 Task: Create a task  Improve code commenting for better readability , assign it to team member softage.7@softage.net in the project TrailPlan and update the status of the task to  At Risk , set the priority of the task to Medium.
Action: Mouse moved to (175, 136)
Screenshot: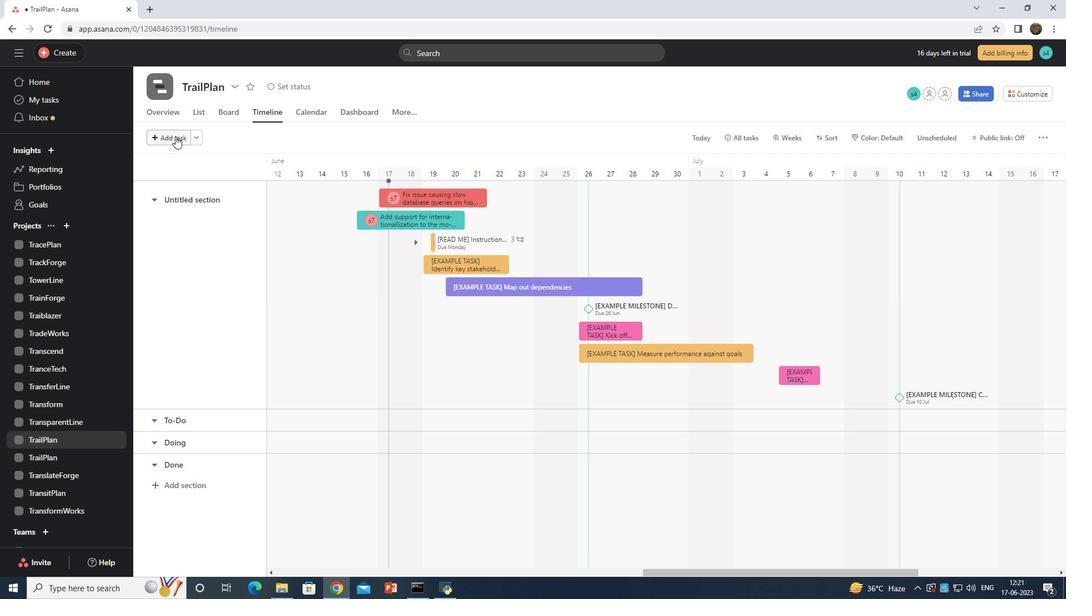 
Action: Mouse pressed left at (175, 136)
Screenshot: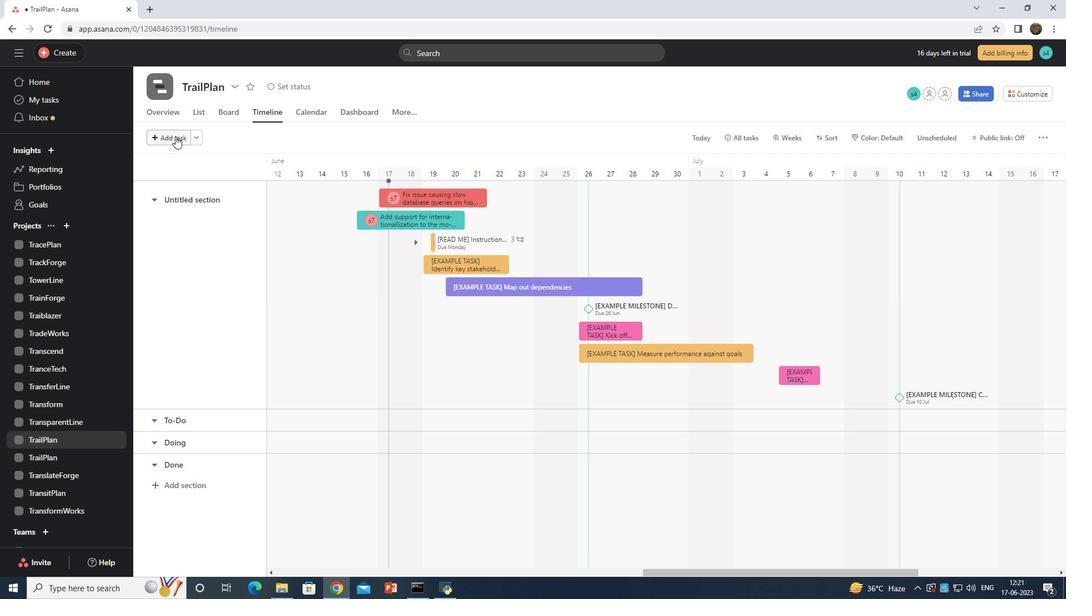 
Action: Mouse moved to (455, 199)
Screenshot: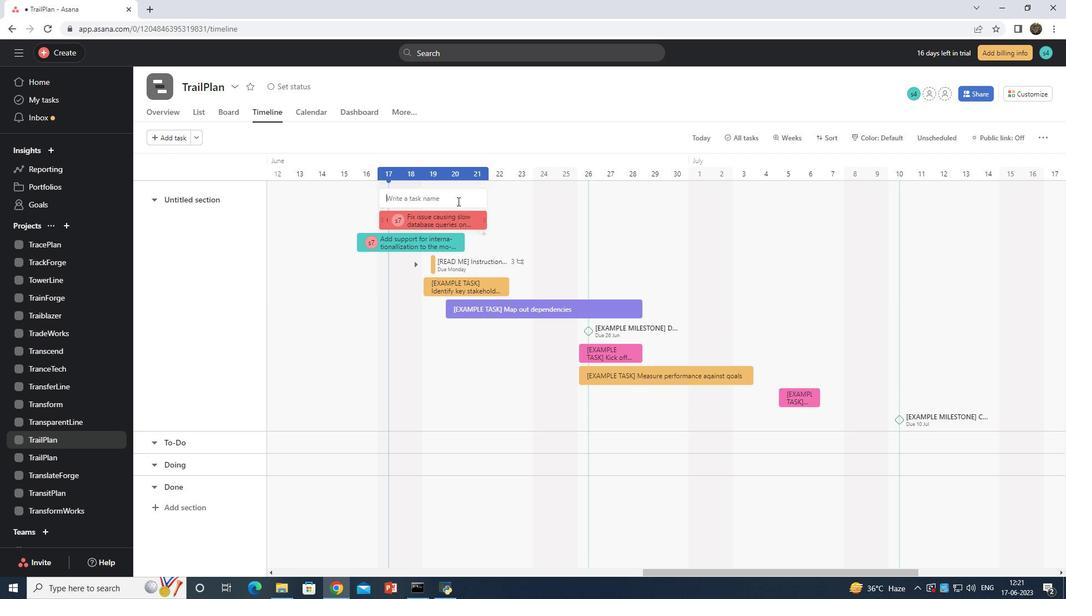 
Action: Key pressed <Key.shift>Improve<Key.space>code<Key.space>commenting<Key.space>for<Key.space>better<Key.space>readability
Screenshot: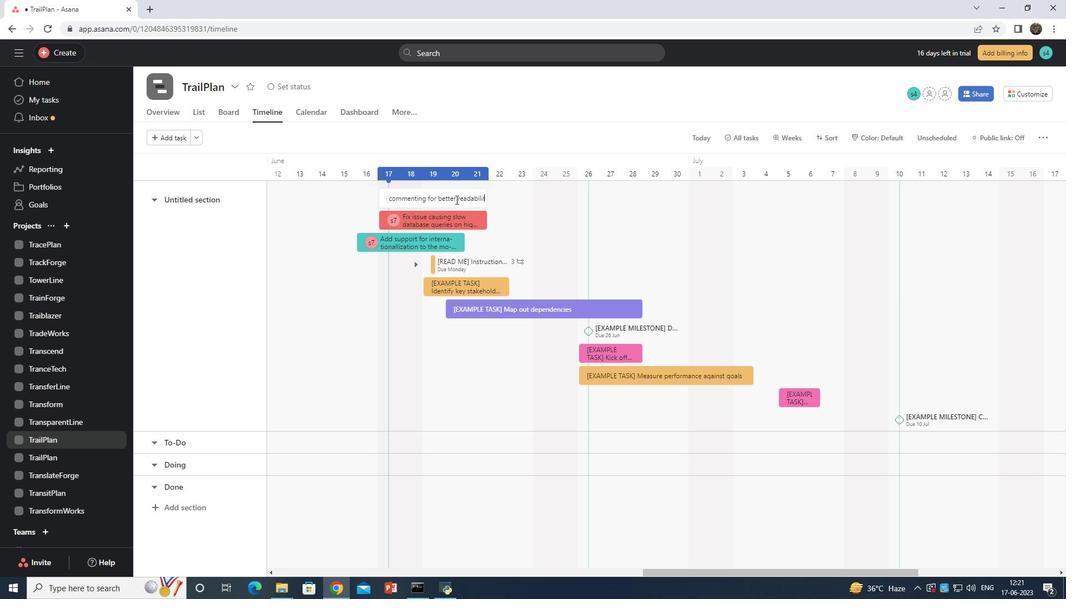 
Action: Mouse moved to (443, 202)
Screenshot: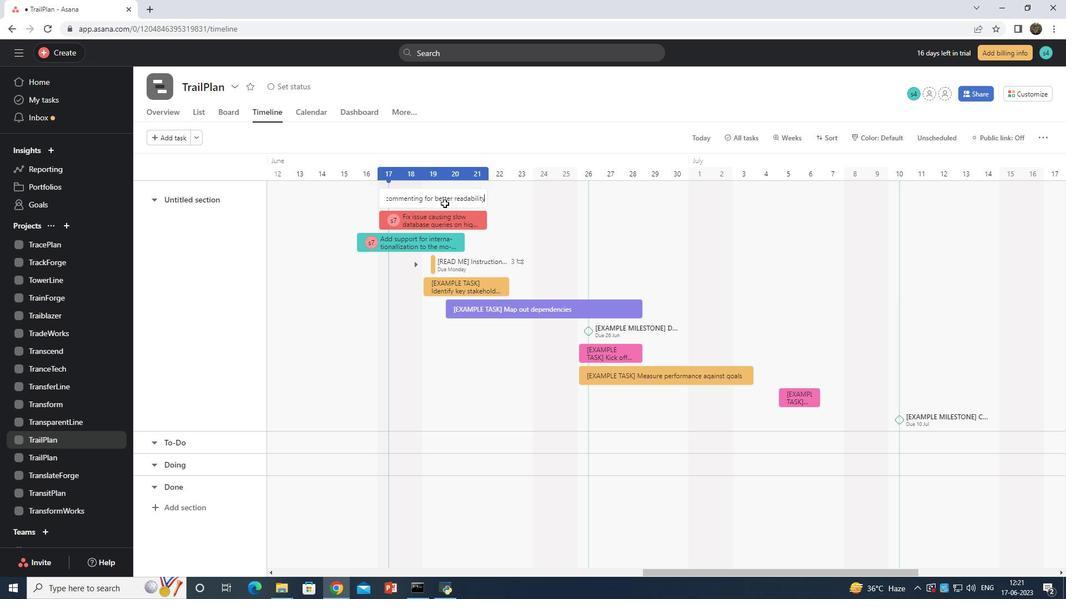 
Action: Mouse pressed left at (443, 202)
Screenshot: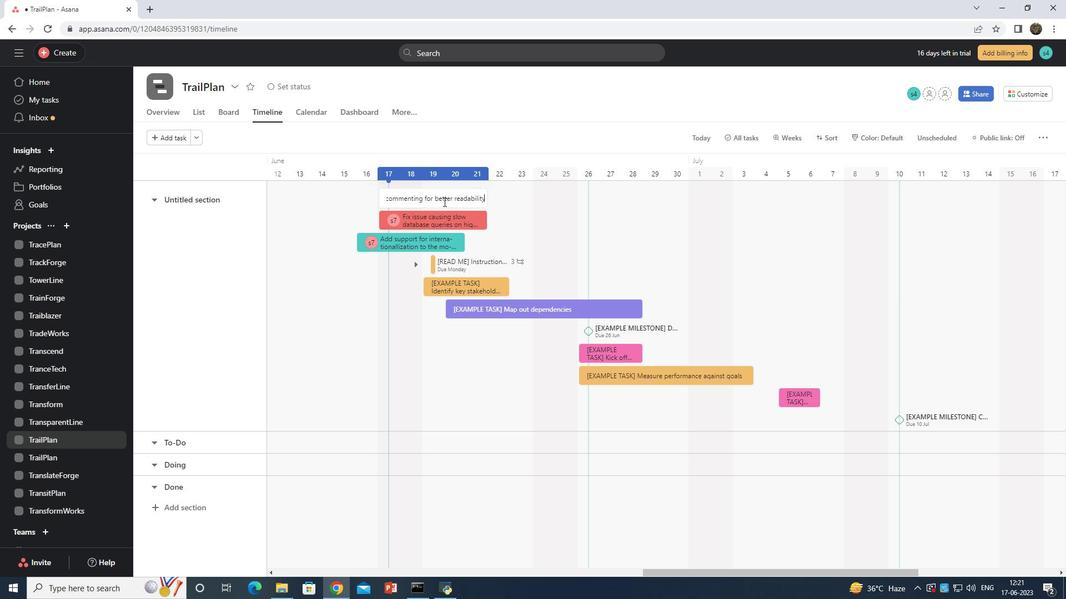 
Action: Mouse moved to (800, 197)
Screenshot: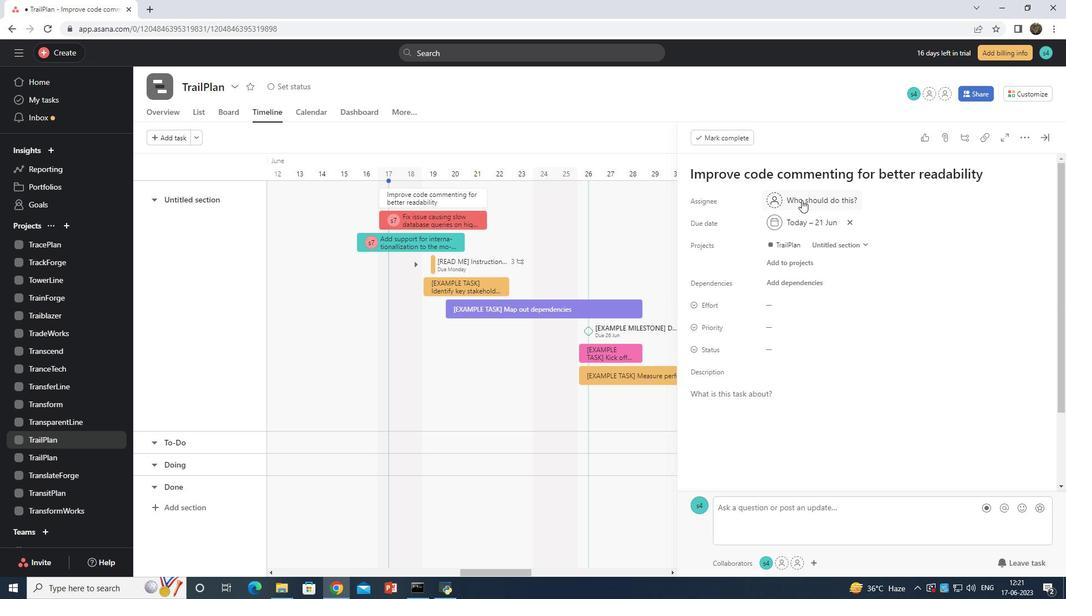 
Action: Mouse pressed left at (800, 197)
Screenshot: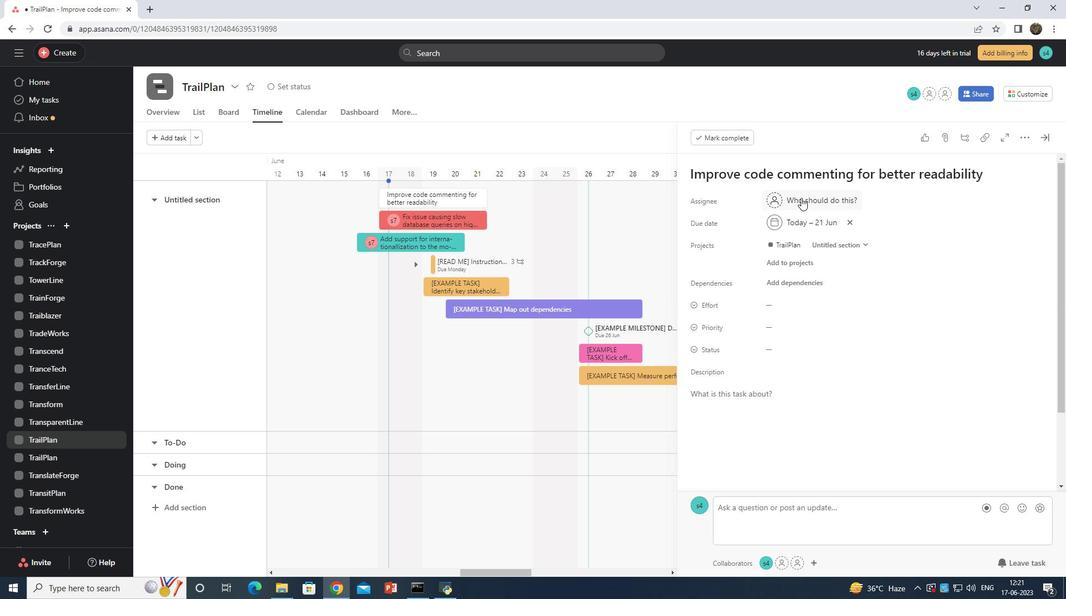 
Action: Mouse moved to (798, 196)
Screenshot: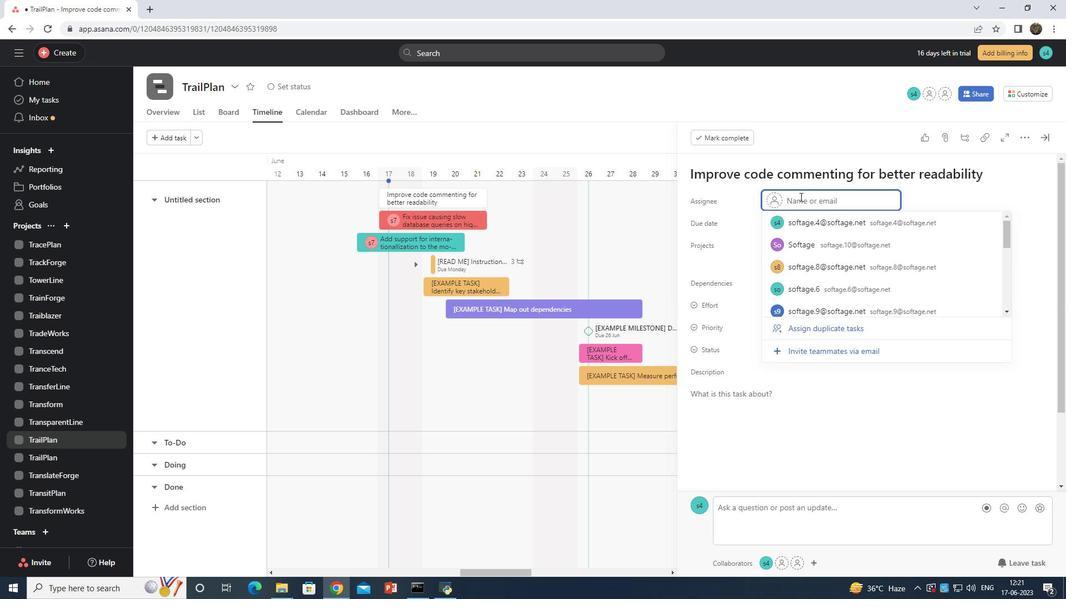 
Action: Key pressed softag<Key.shift>@<Key.backspace>.<Key.space>7
Screenshot: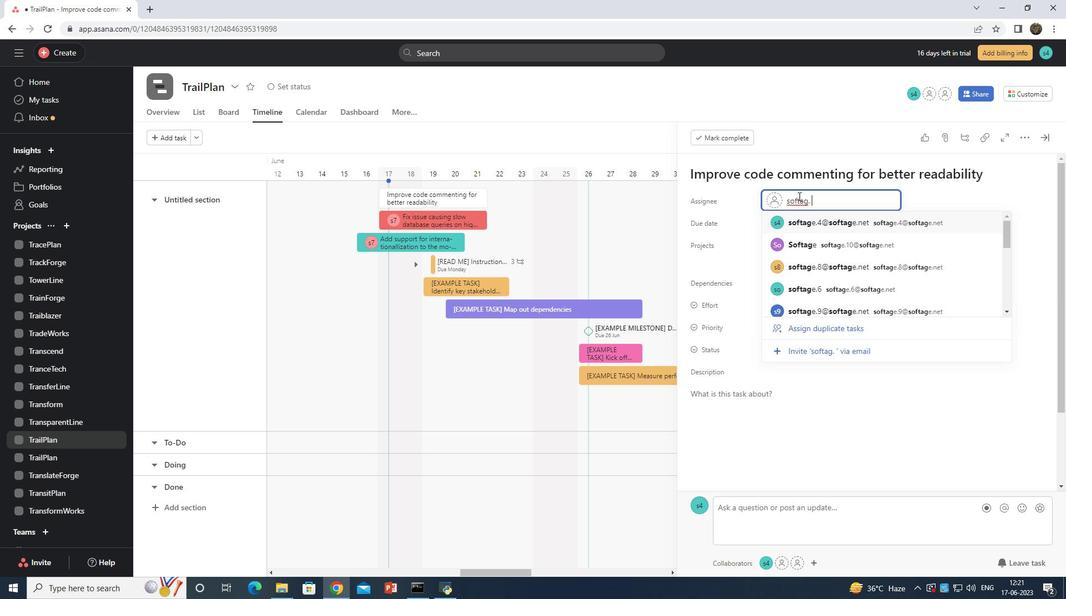 
Action: Mouse moved to (831, 217)
Screenshot: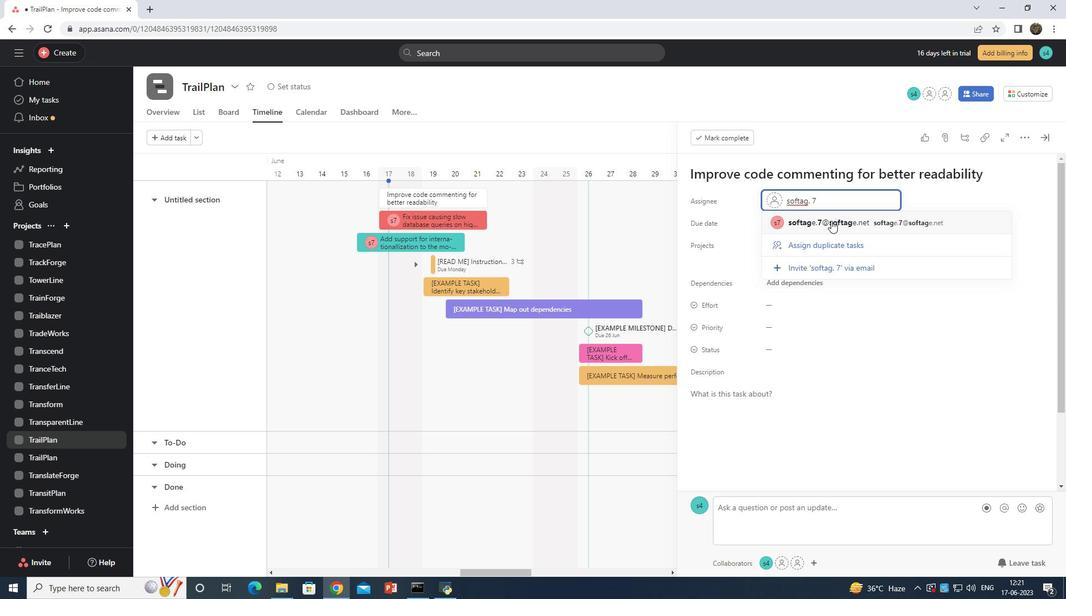 
Action: Mouse pressed left at (831, 217)
Screenshot: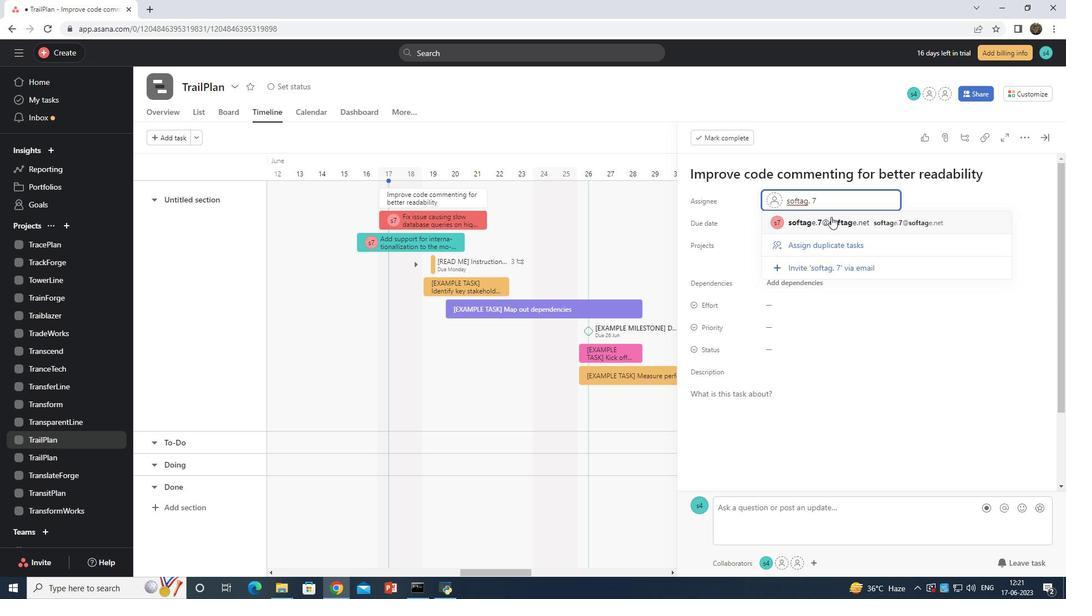 
Action: Mouse moved to (779, 349)
Screenshot: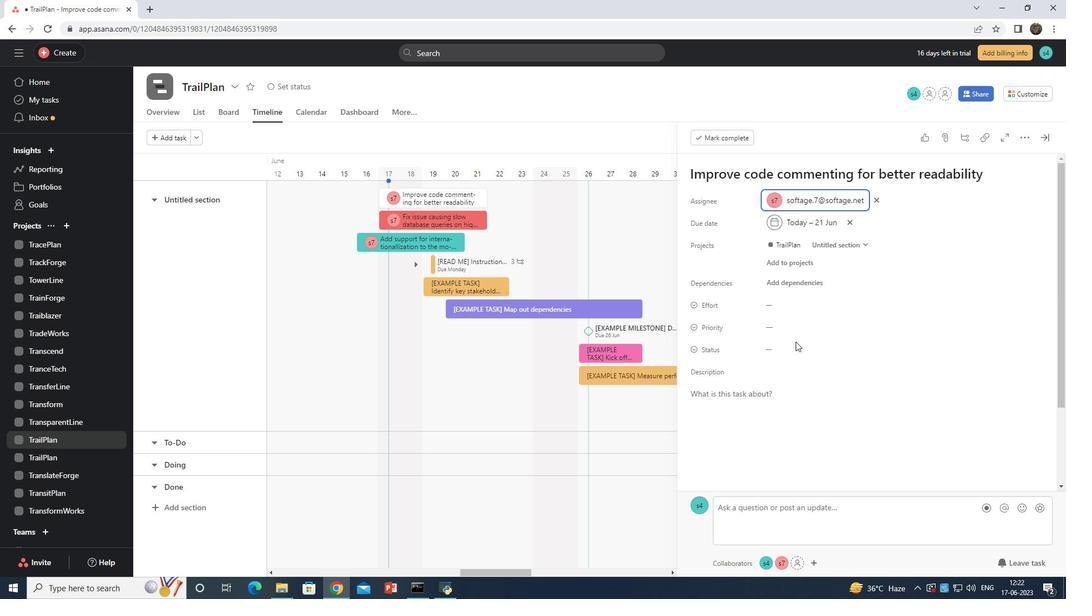 
Action: Mouse pressed left at (779, 349)
Screenshot: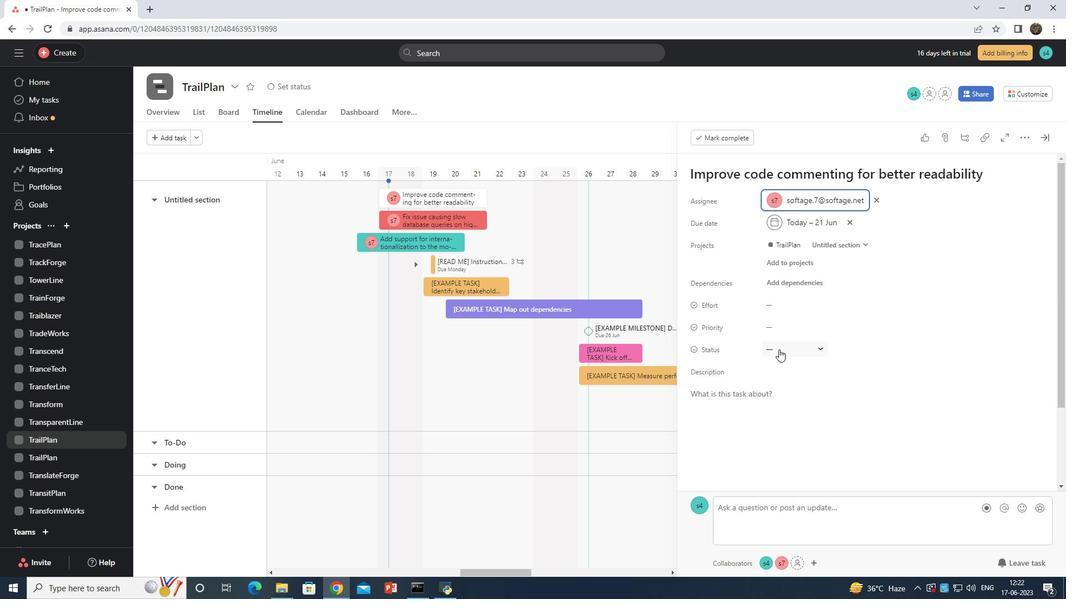 
Action: Mouse moved to (791, 407)
Screenshot: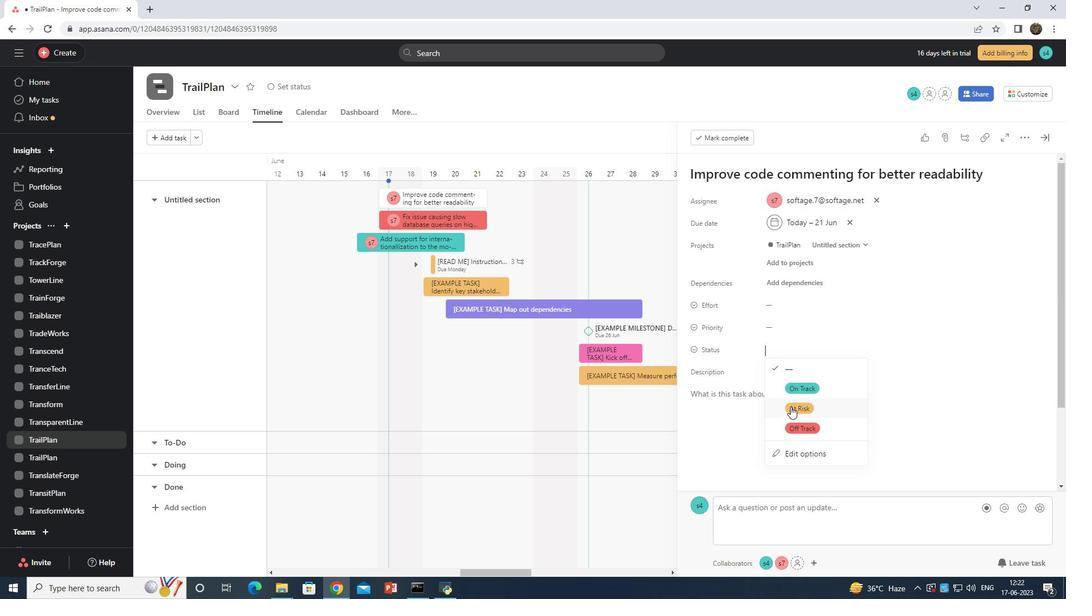 
Action: Mouse pressed left at (791, 407)
Screenshot: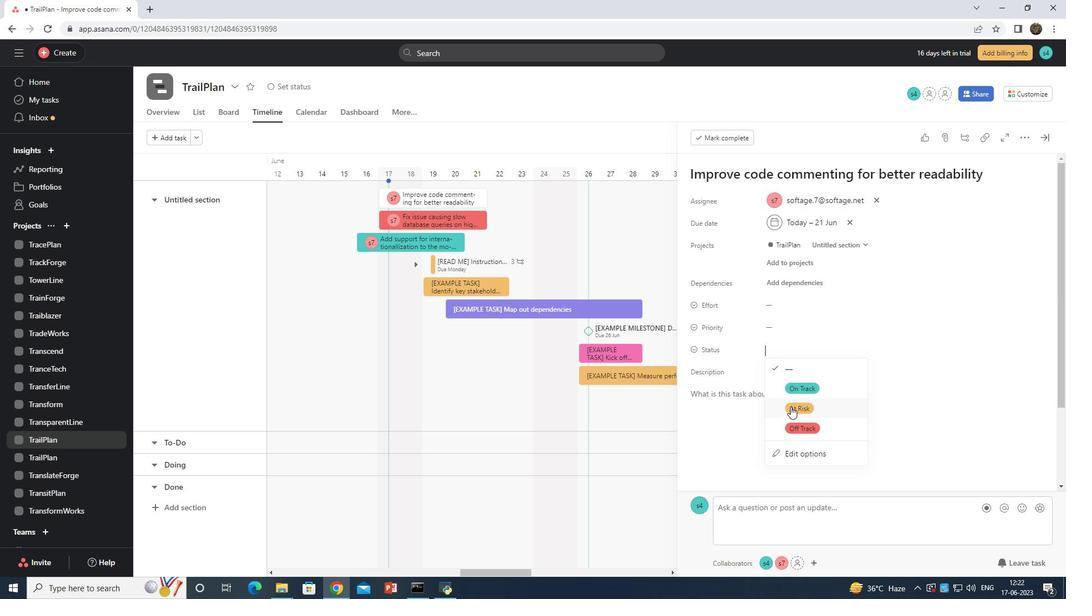 
Action: Mouse moved to (768, 327)
Screenshot: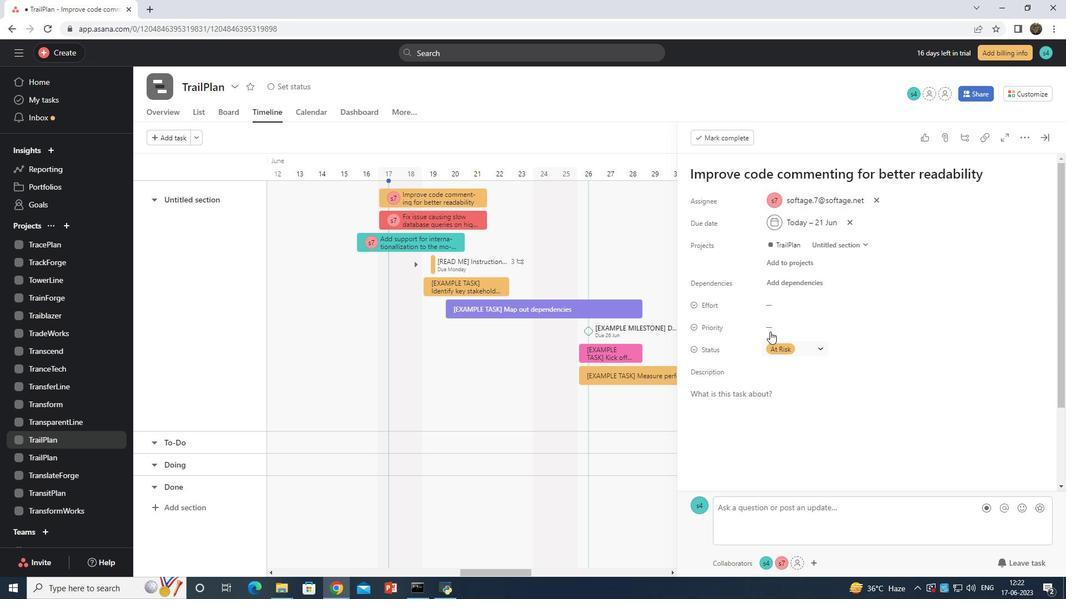 
Action: Mouse pressed left at (768, 327)
Screenshot: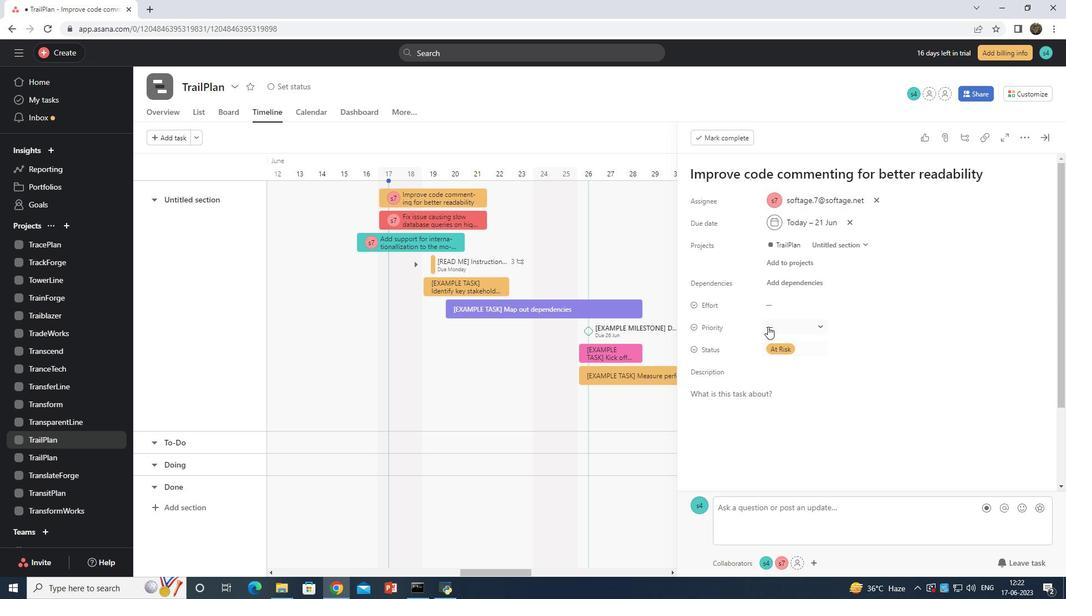 
Action: Mouse moved to (777, 382)
Screenshot: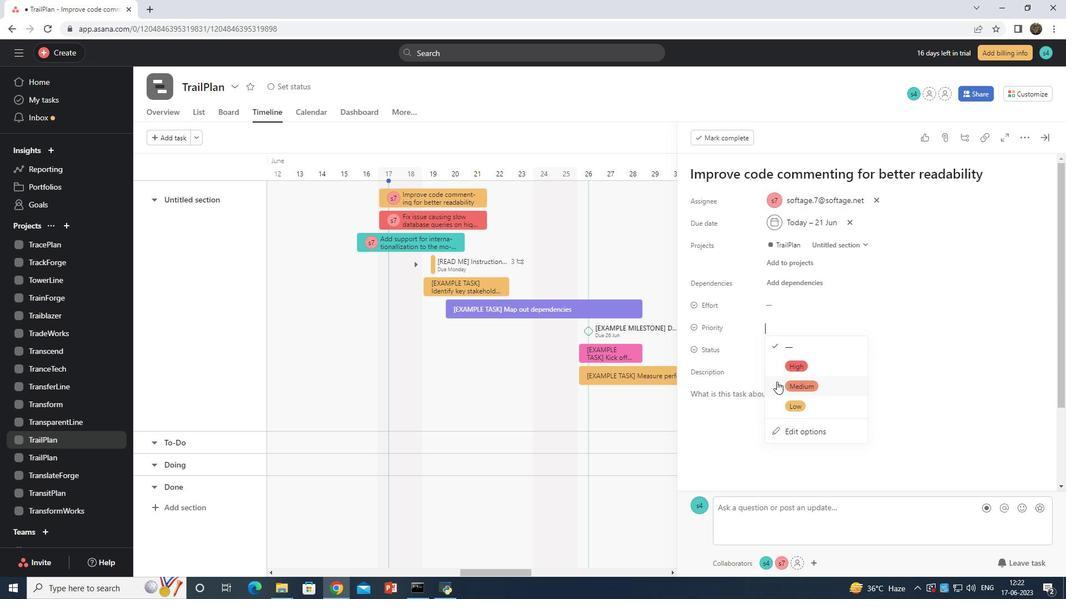 
Action: Mouse pressed left at (777, 382)
Screenshot: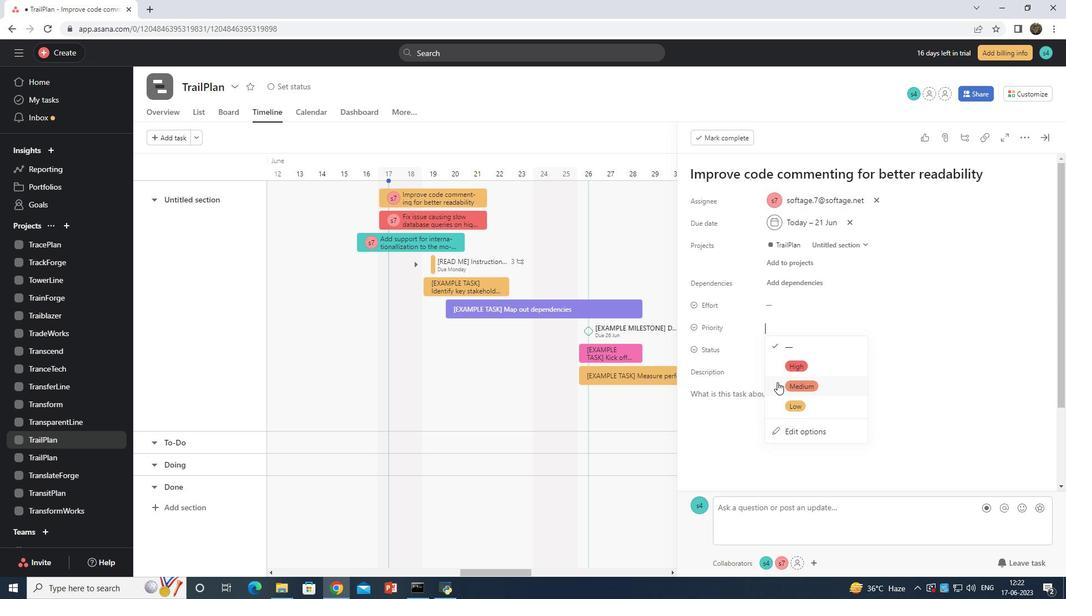 
